 Task: Select a schedule automation every fourth saturday of the month at 03:00 PM.
Action: Mouse moved to (413, 503)
Screenshot: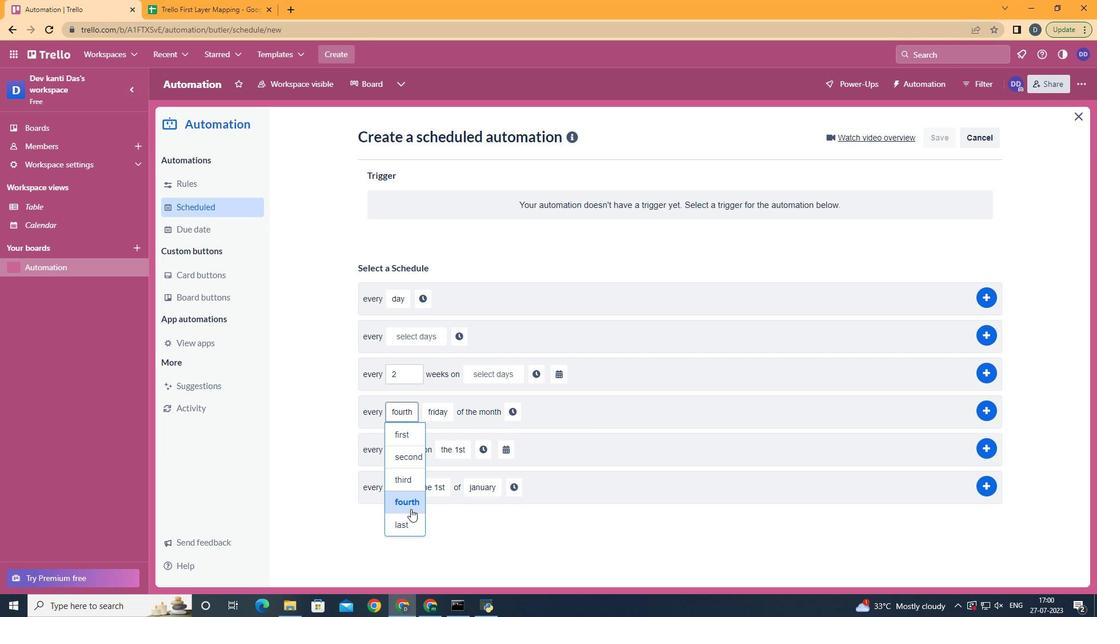 
Action: Mouse pressed left at (413, 503)
Screenshot: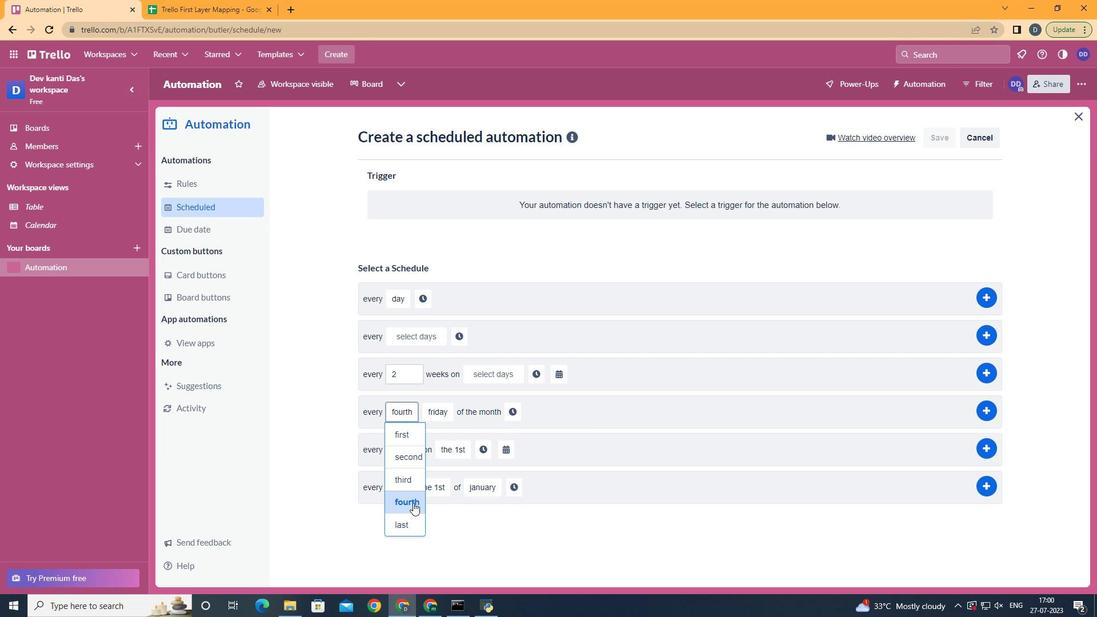 
Action: Mouse moved to (455, 552)
Screenshot: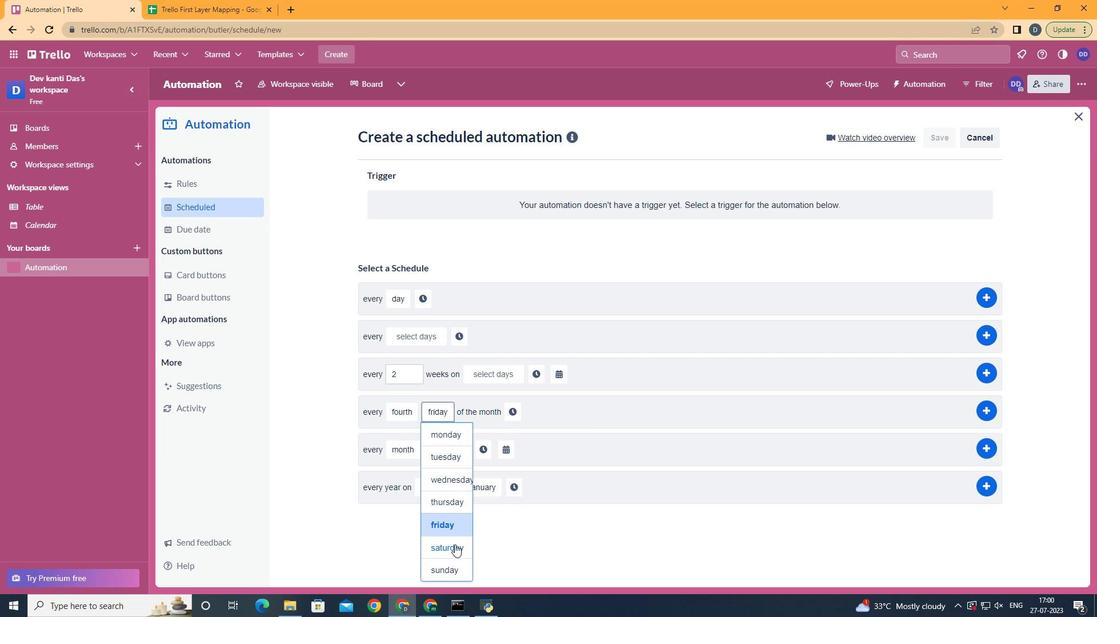 
Action: Mouse pressed left at (455, 552)
Screenshot: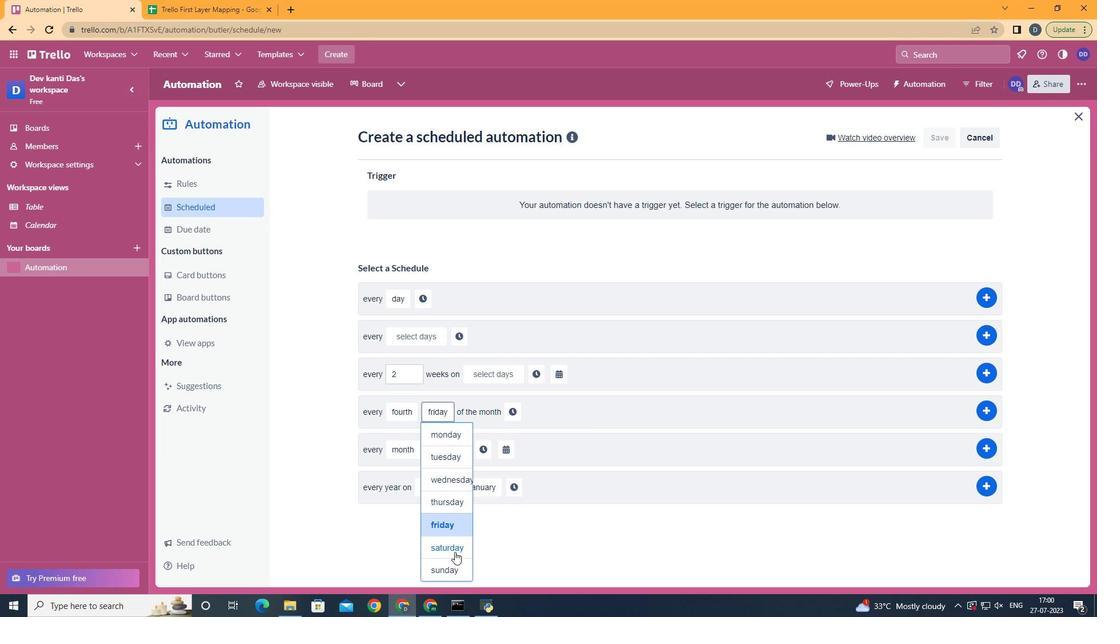 
Action: Mouse moved to (528, 406)
Screenshot: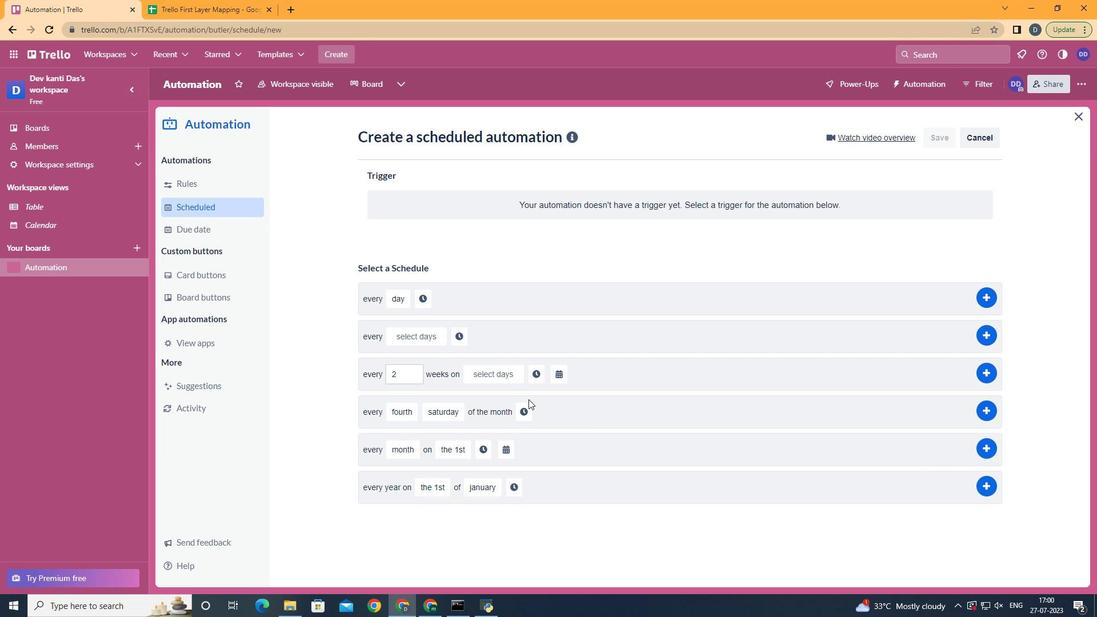 
Action: Mouse pressed left at (528, 406)
Screenshot: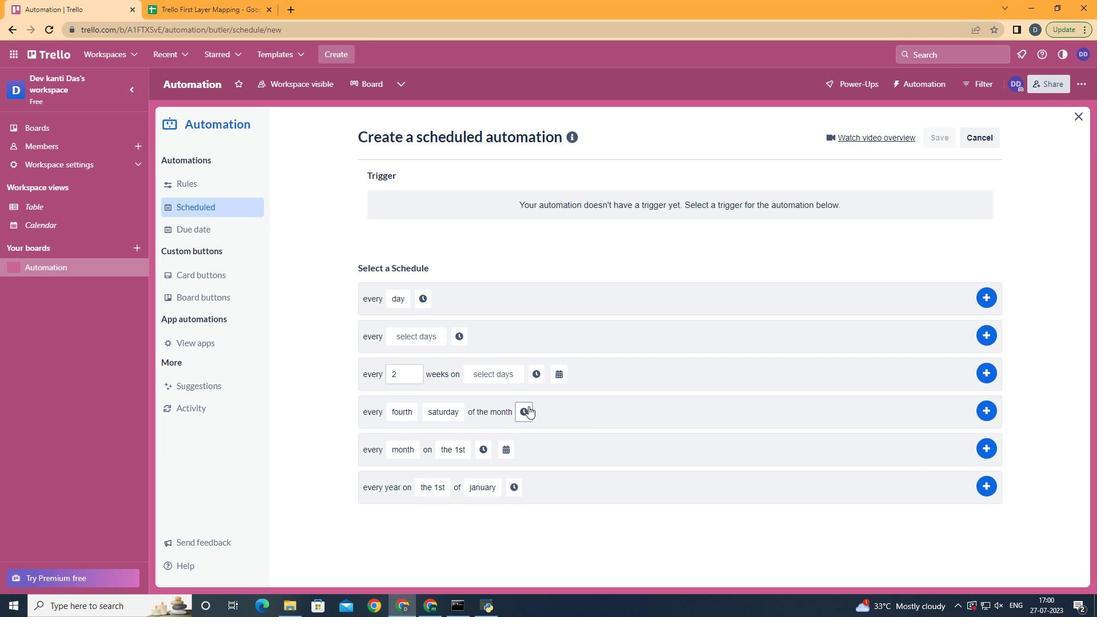 
Action: Mouse moved to (561, 412)
Screenshot: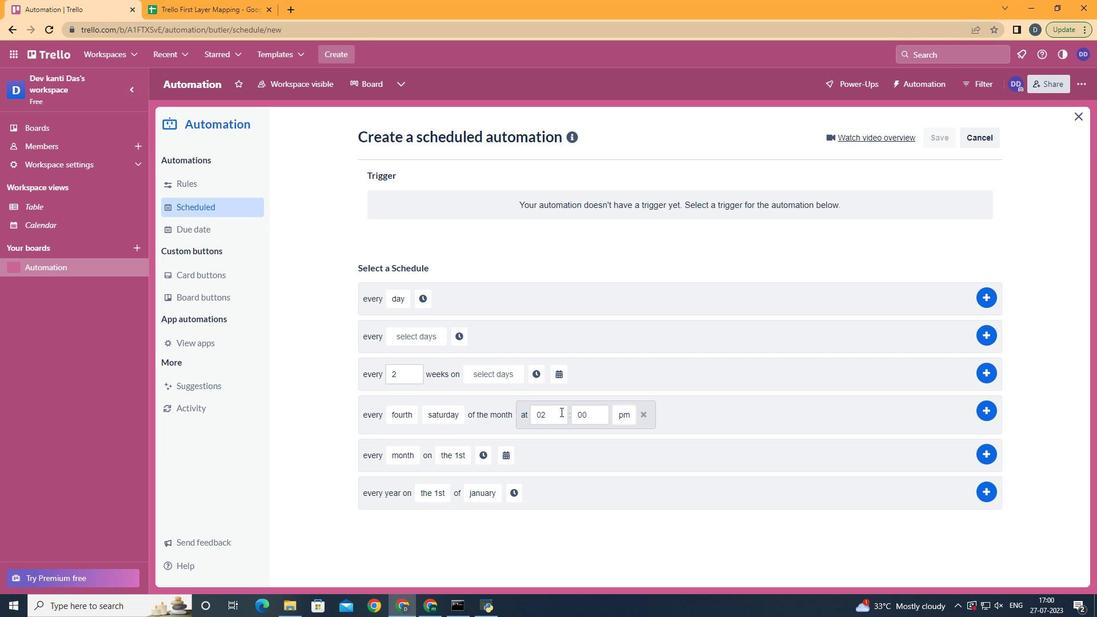
Action: Mouse pressed left at (561, 412)
Screenshot: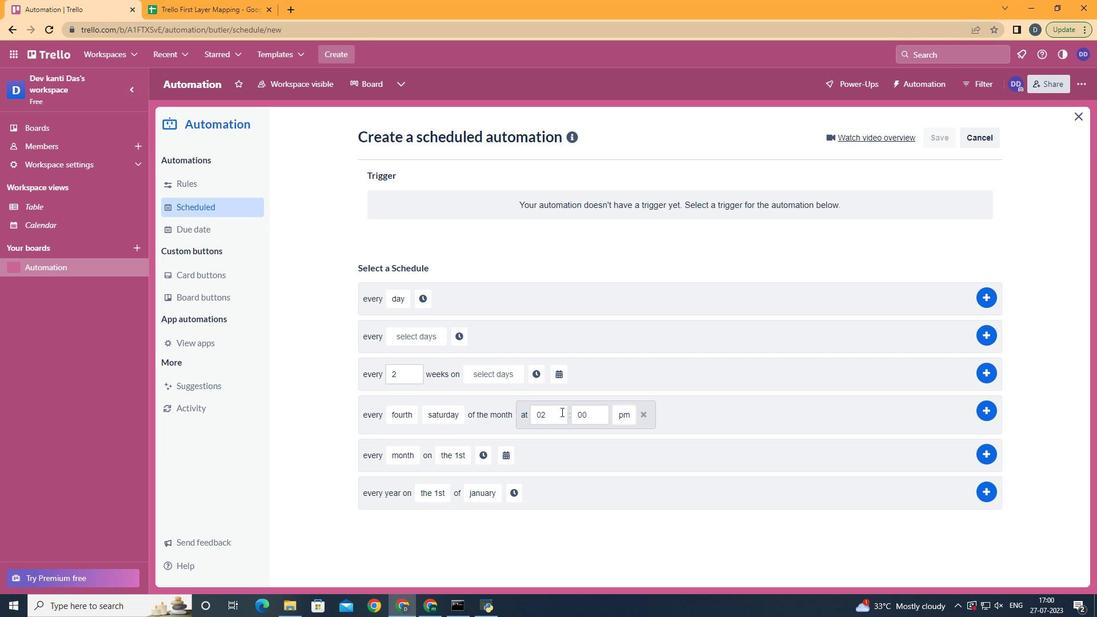 
Action: Key pressed <Key.backspace>3
Screenshot: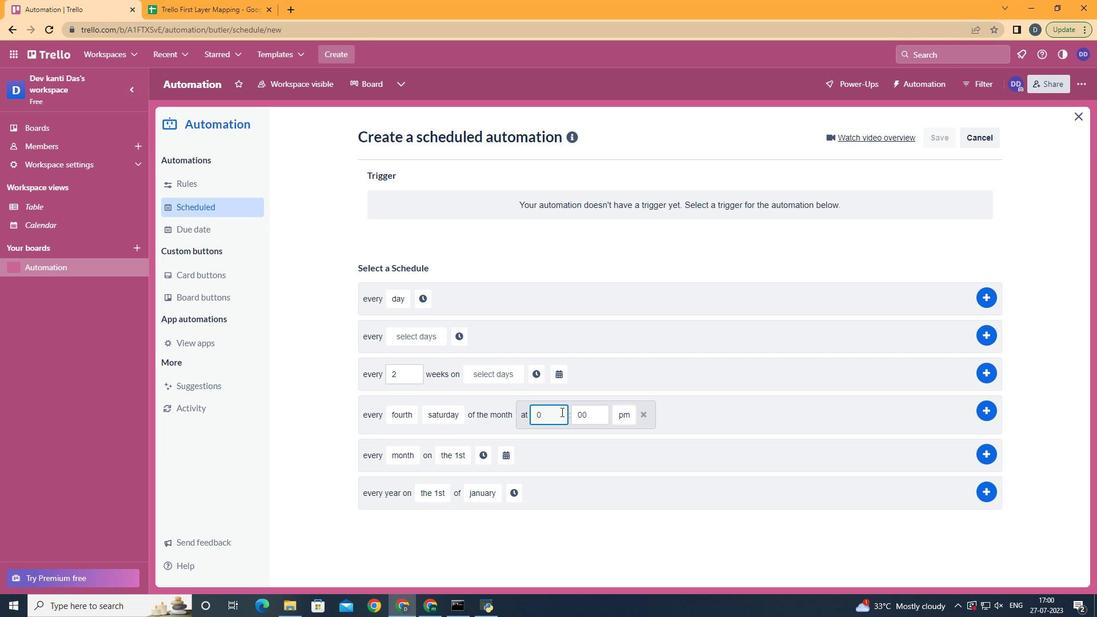 
Action: Mouse moved to (627, 457)
Screenshot: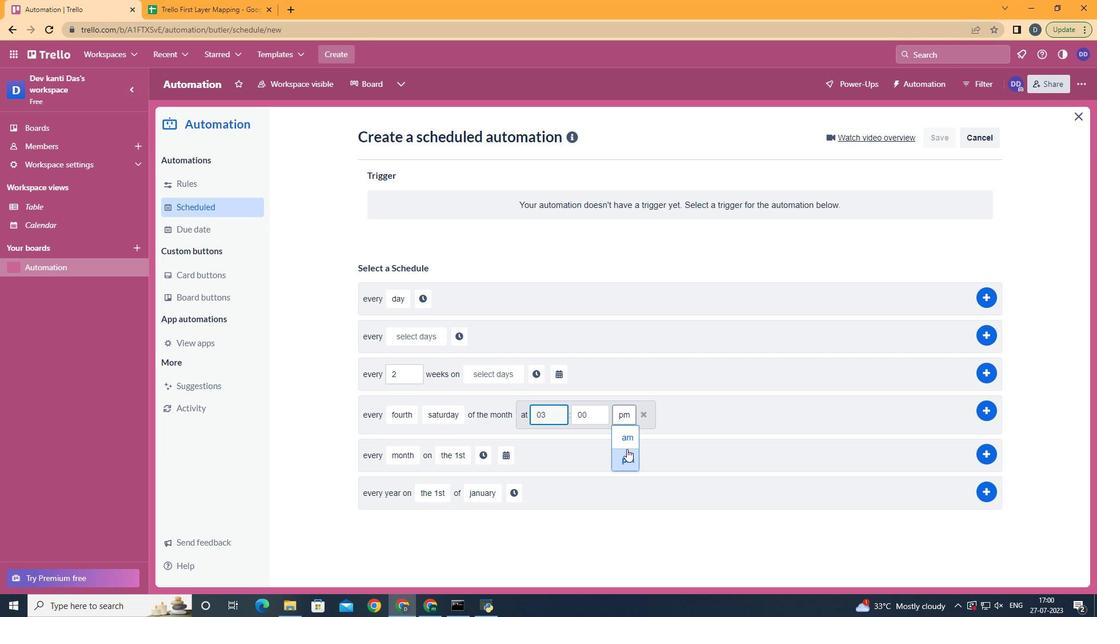 
Action: Mouse pressed left at (627, 457)
Screenshot: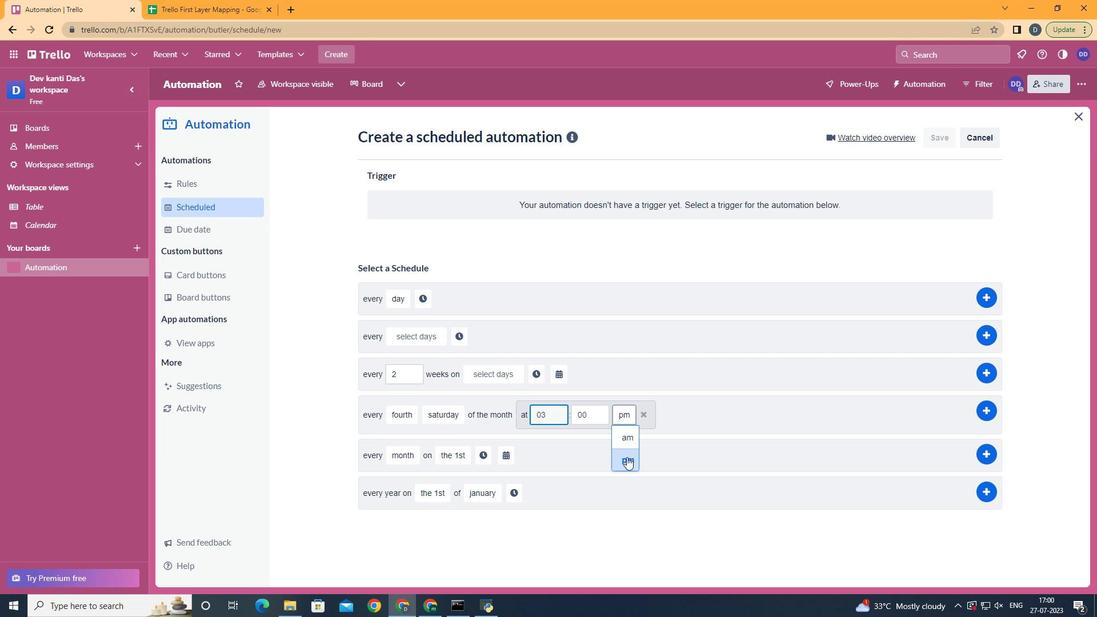 
